 Task: Add the task  Create a new online platform for online therapy sessions to the section Fast & Ferocious in the project ArrowTech and add a Due Date to the respective task as 2023/08/08
Action: Mouse moved to (65, 266)
Screenshot: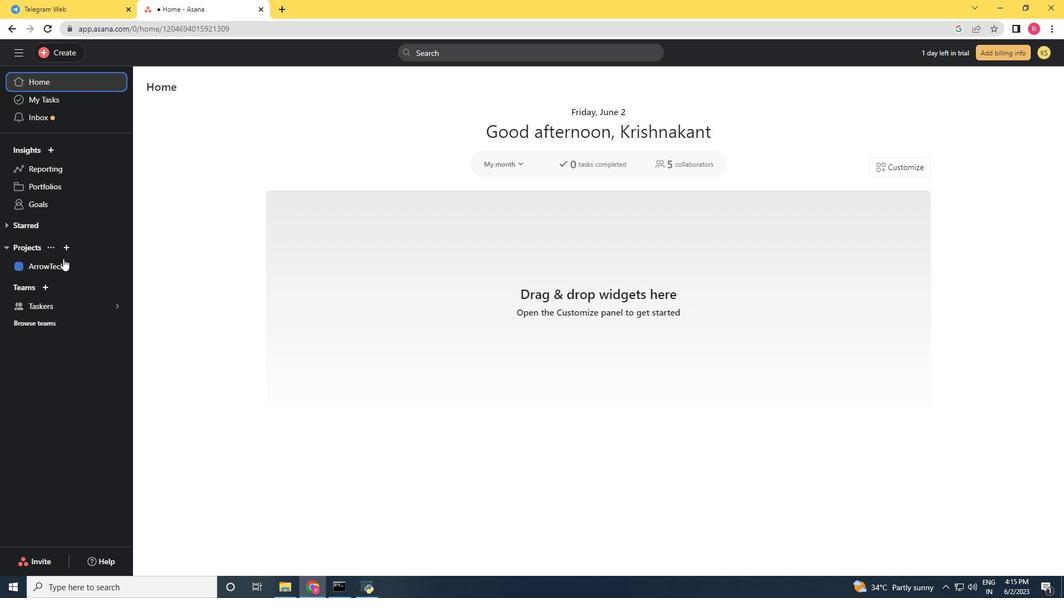 
Action: Mouse pressed left at (65, 266)
Screenshot: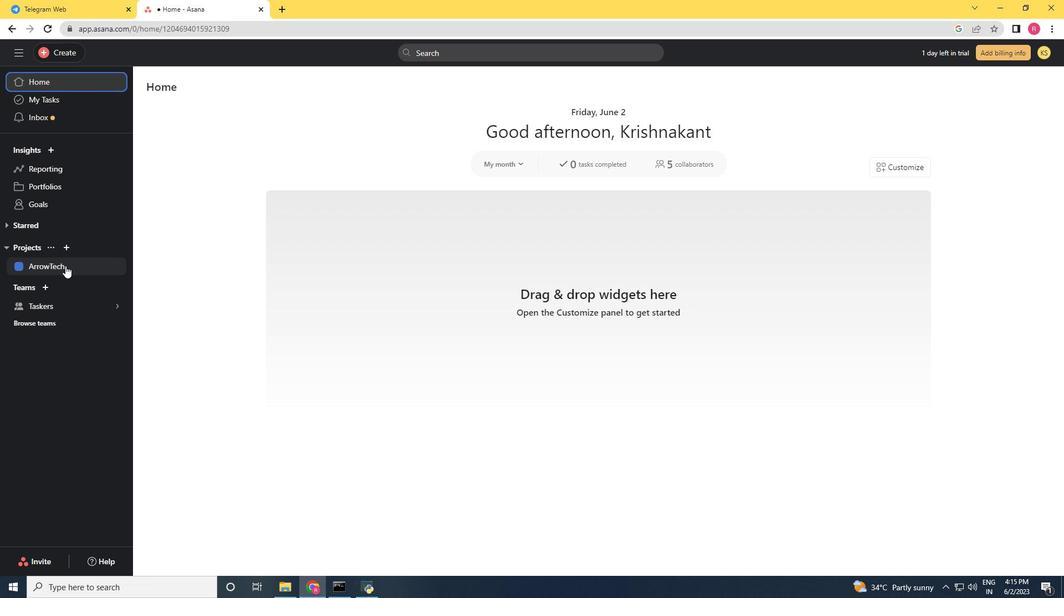 
Action: Mouse moved to (647, 303)
Screenshot: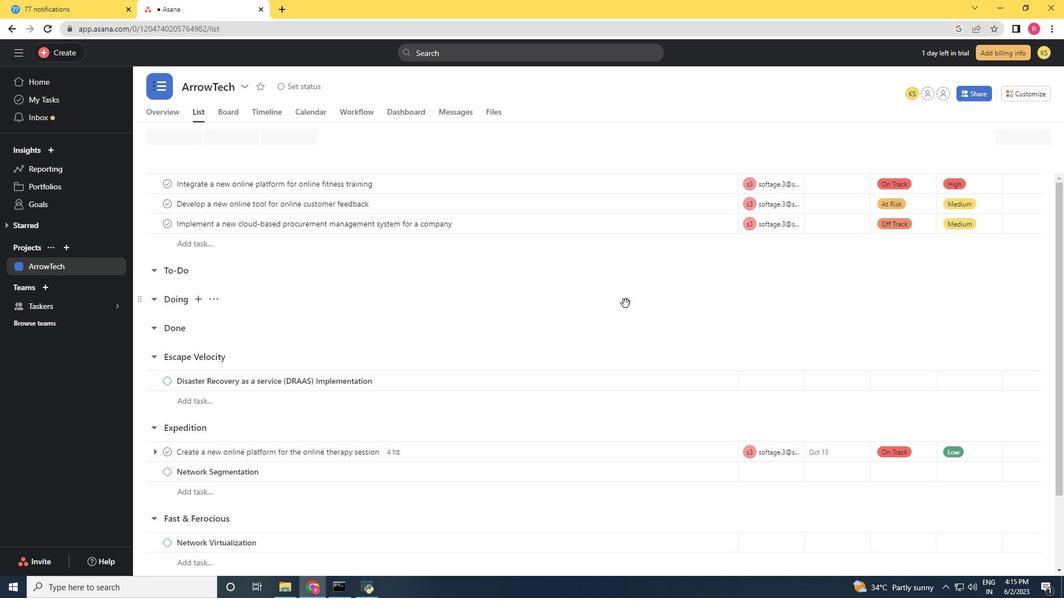 
Action: Mouse scrolled (647, 303) with delta (0, 0)
Screenshot: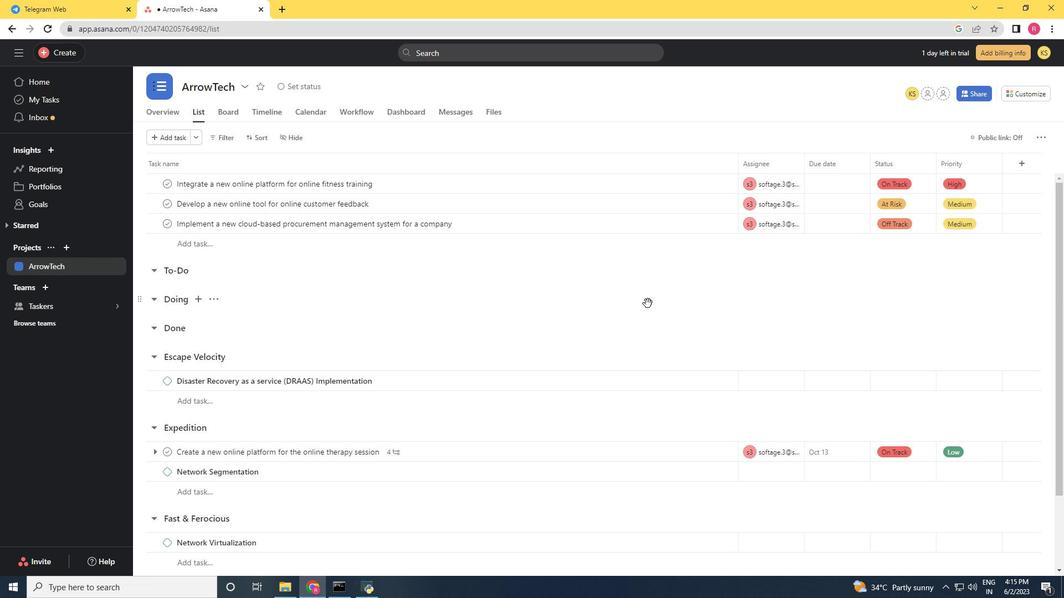 
Action: Mouse scrolled (647, 303) with delta (0, 0)
Screenshot: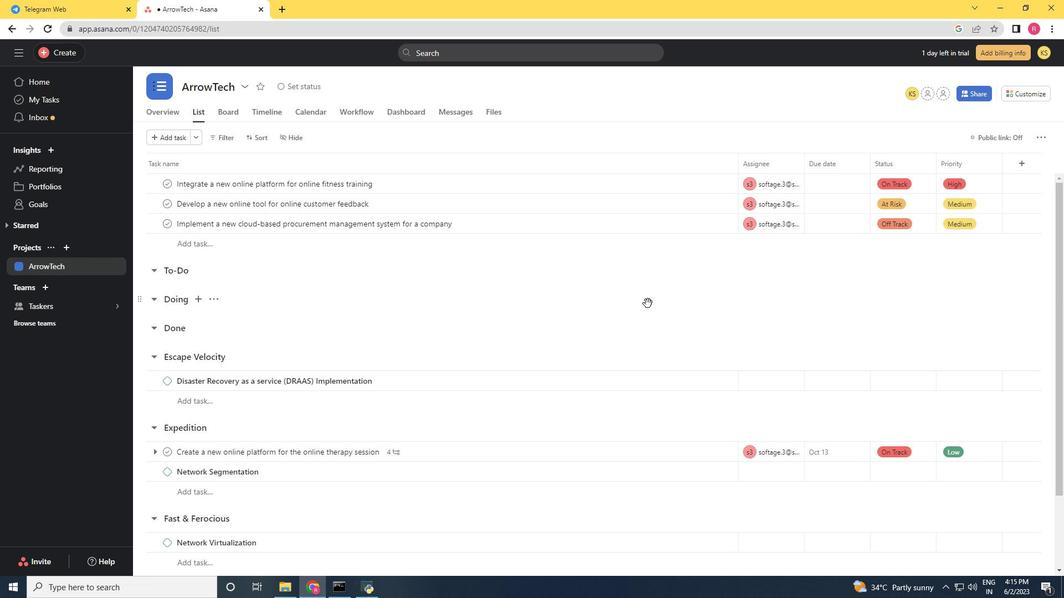 
Action: Mouse scrolled (647, 303) with delta (0, 0)
Screenshot: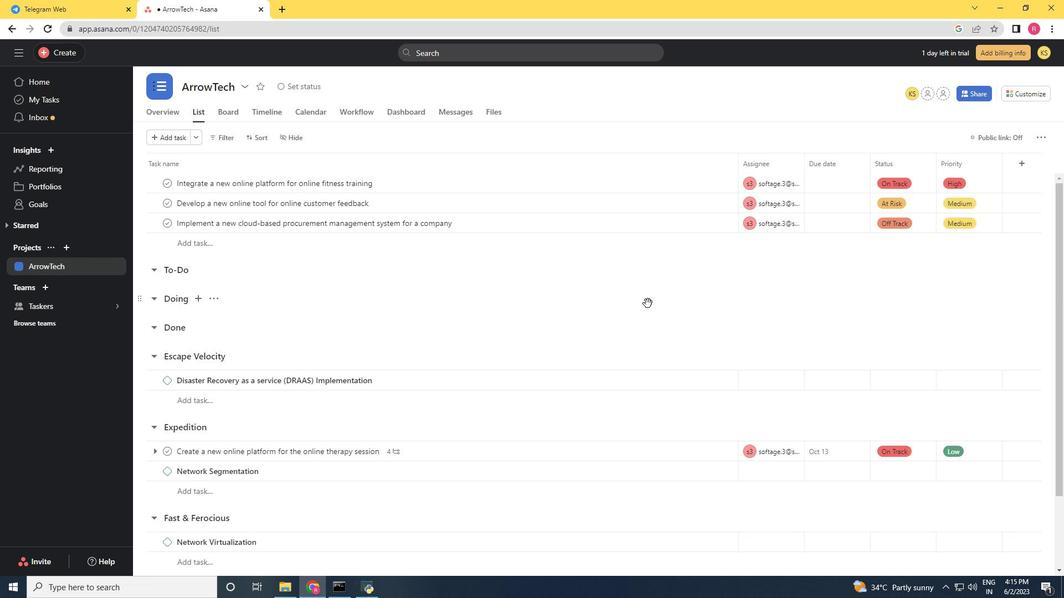 
Action: Mouse moved to (710, 365)
Screenshot: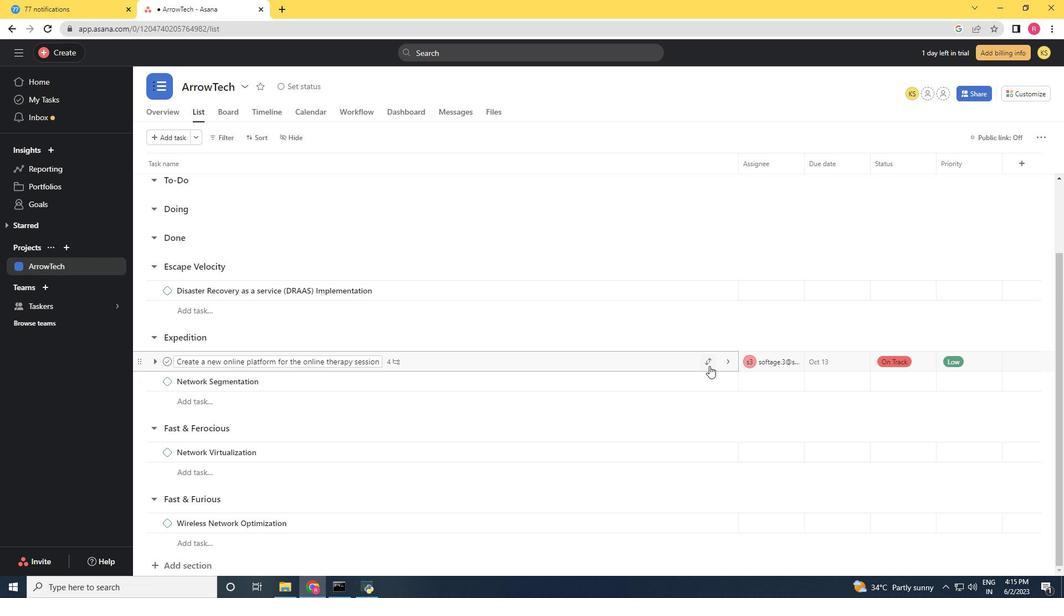 
Action: Mouse pressed left at (710, 365)
Screenshot: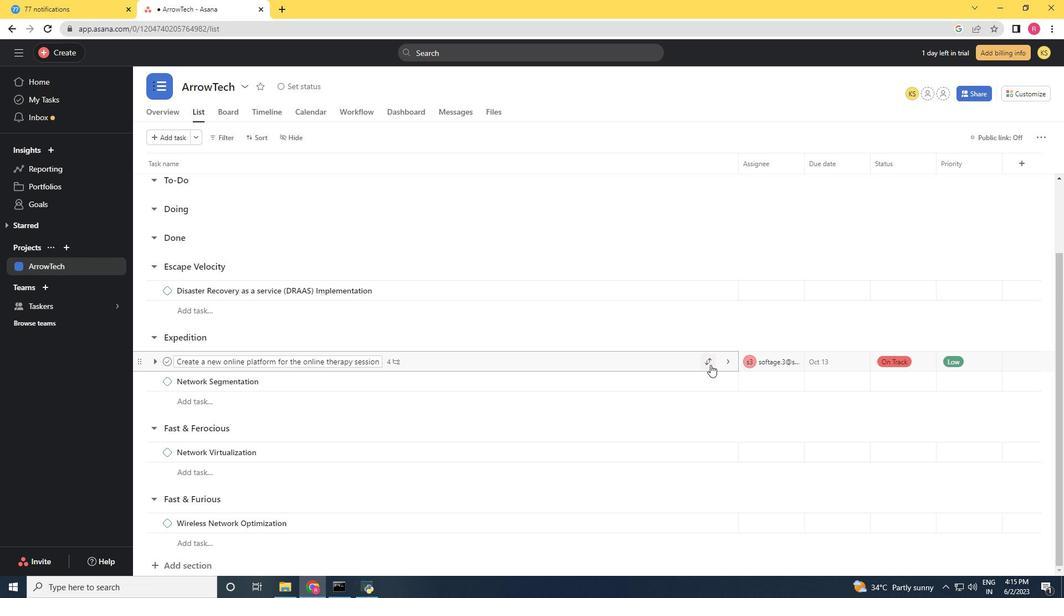 
Action: Mouse moved to (692, 520)
Screenshot: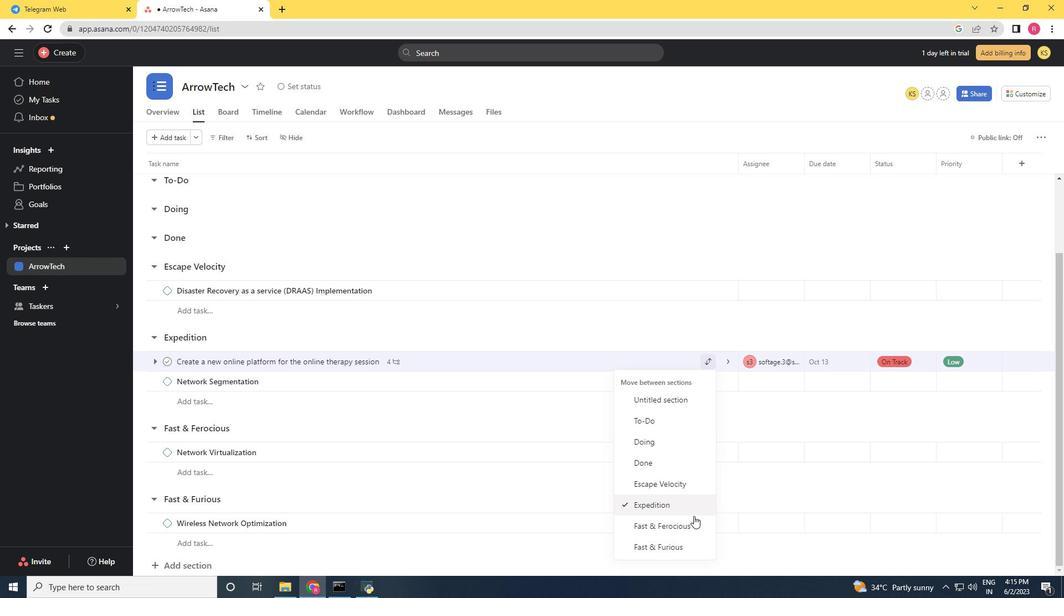 
Action: Mouse pressed left at (692, 520)
Screenshot: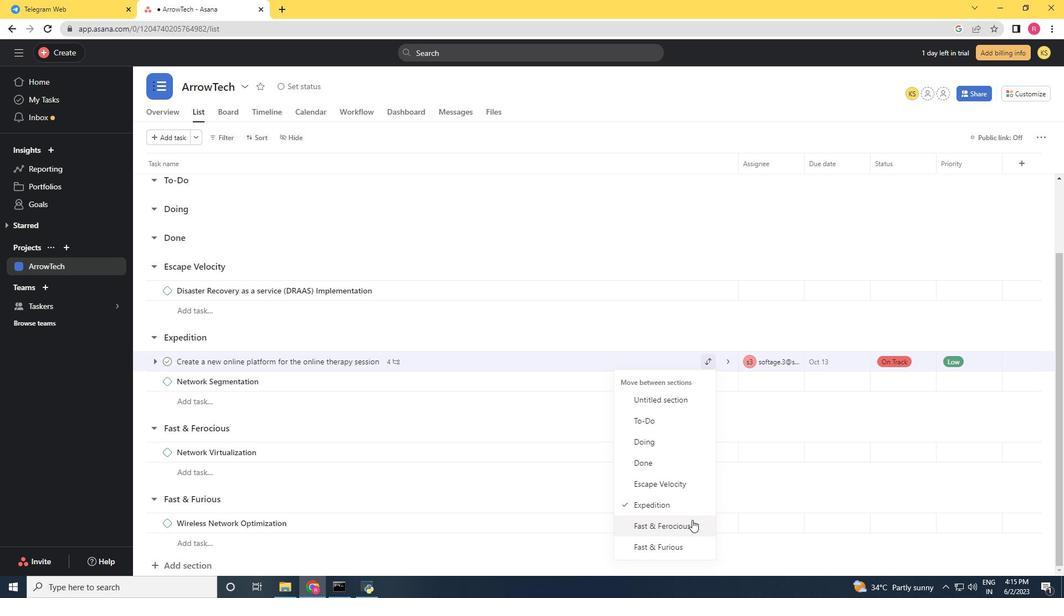 
Action: Mouse moved to (702, 513)
Screenshot: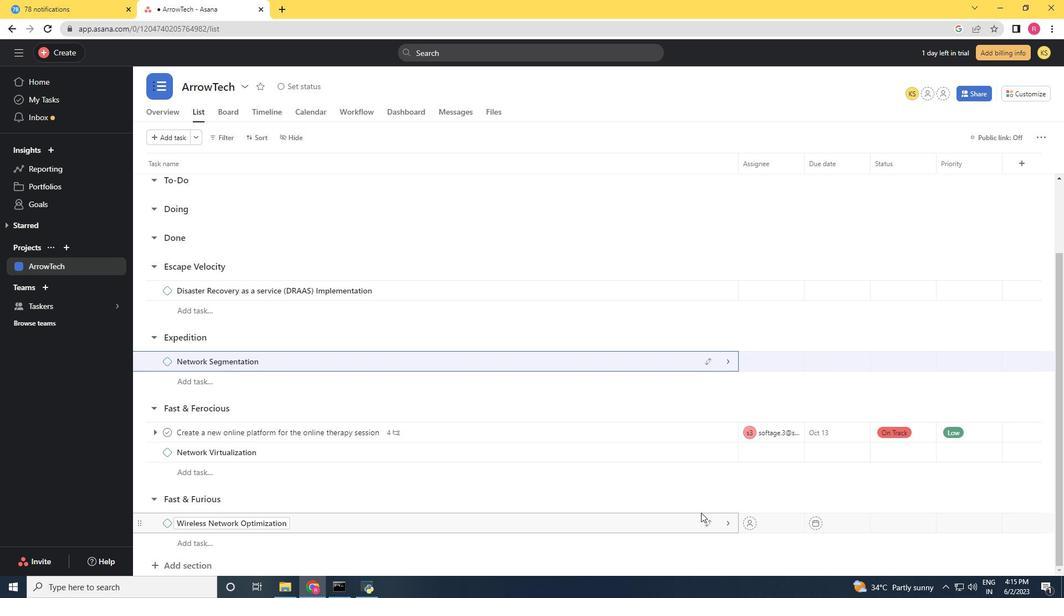 
Action: Mouse scrolled (702, 512) with delta (0, 0)
Screenshot: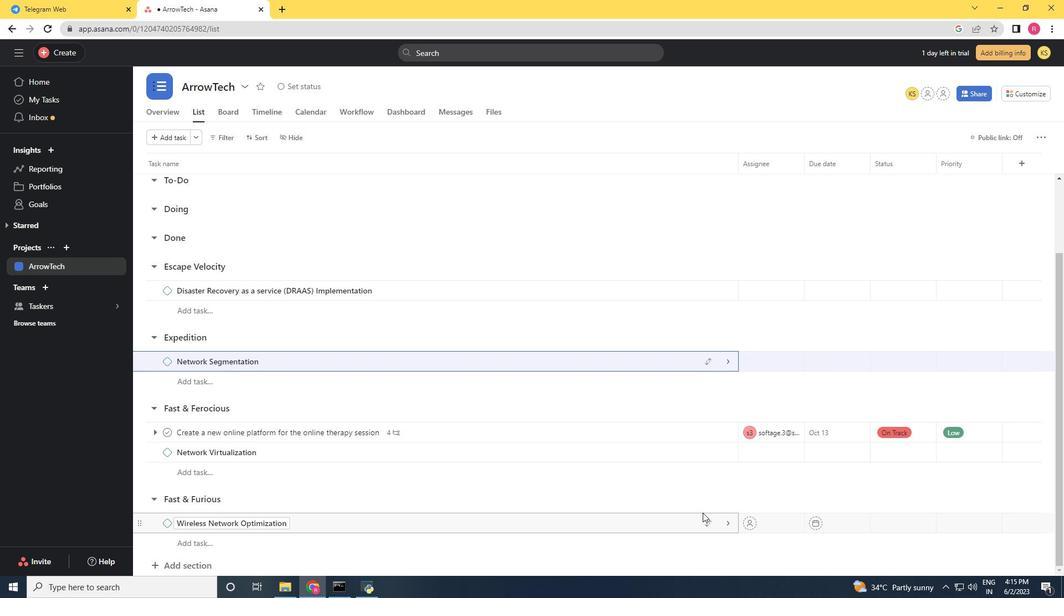 
Action: Mouse scrolled (702, 512) with delta (0, 0)
Screenshot: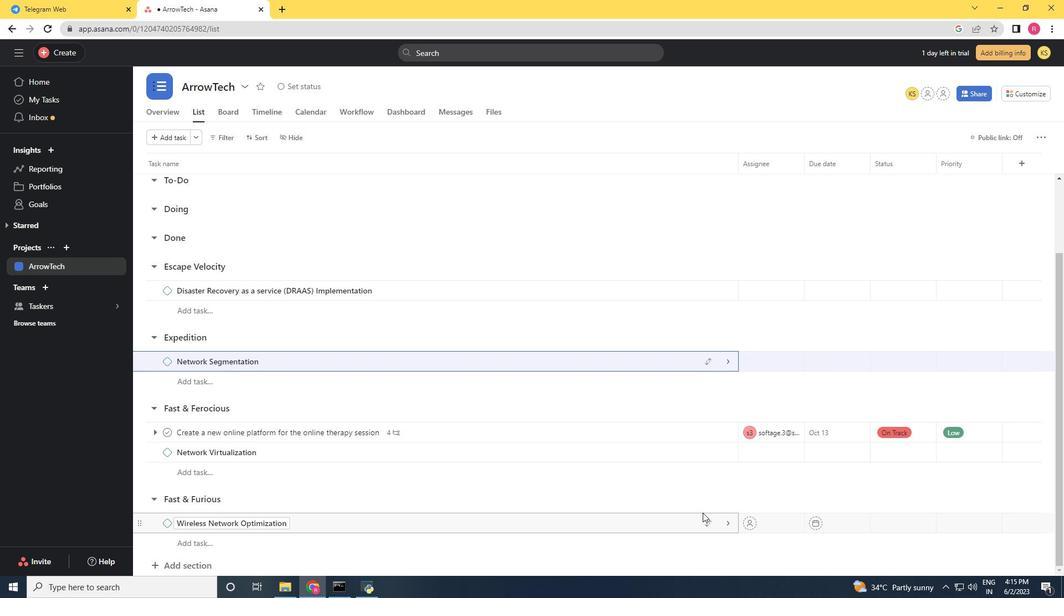 
Action: Mouse scrolled (702, 512) with delta (0, 0)
Screenshot: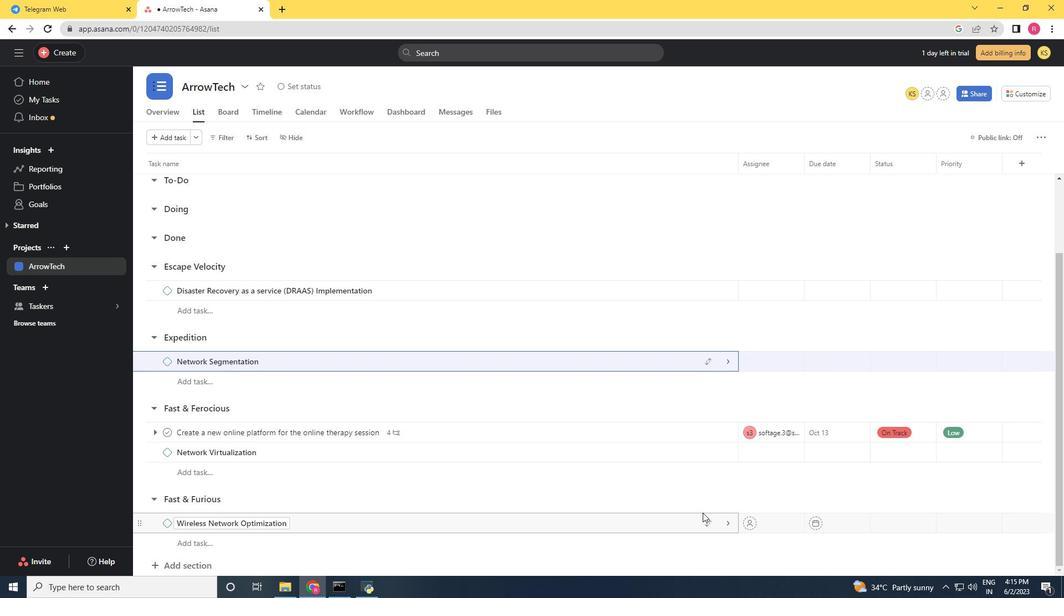 
Action: Mouse moved to (611, 435)
Screenshot: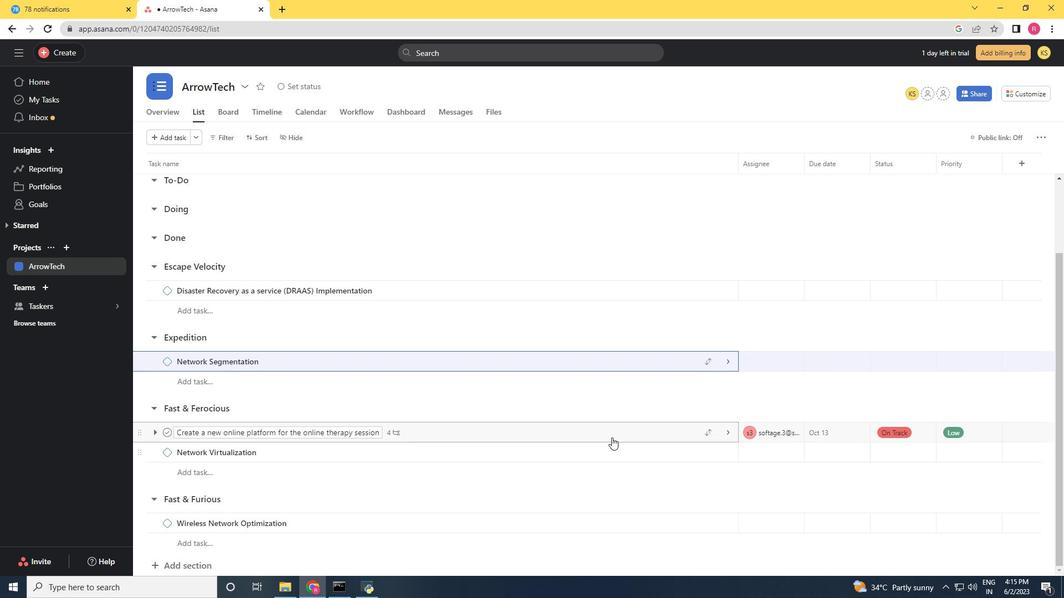 
Action: Mouse pressed left at (611, 435)
Screenshot: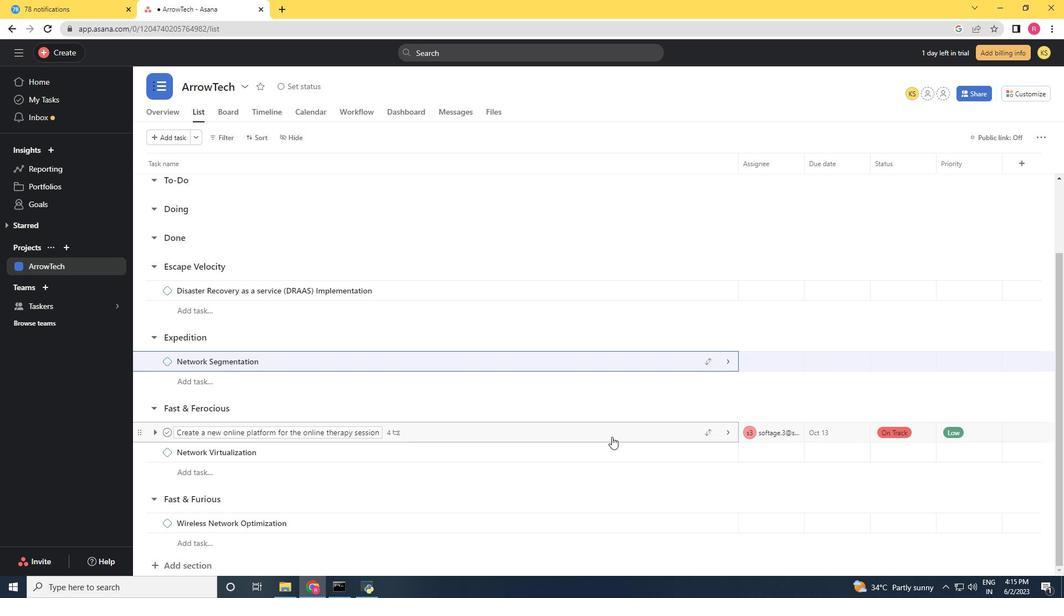 
Action: Mouse moved to (823, 243)
Screenshot: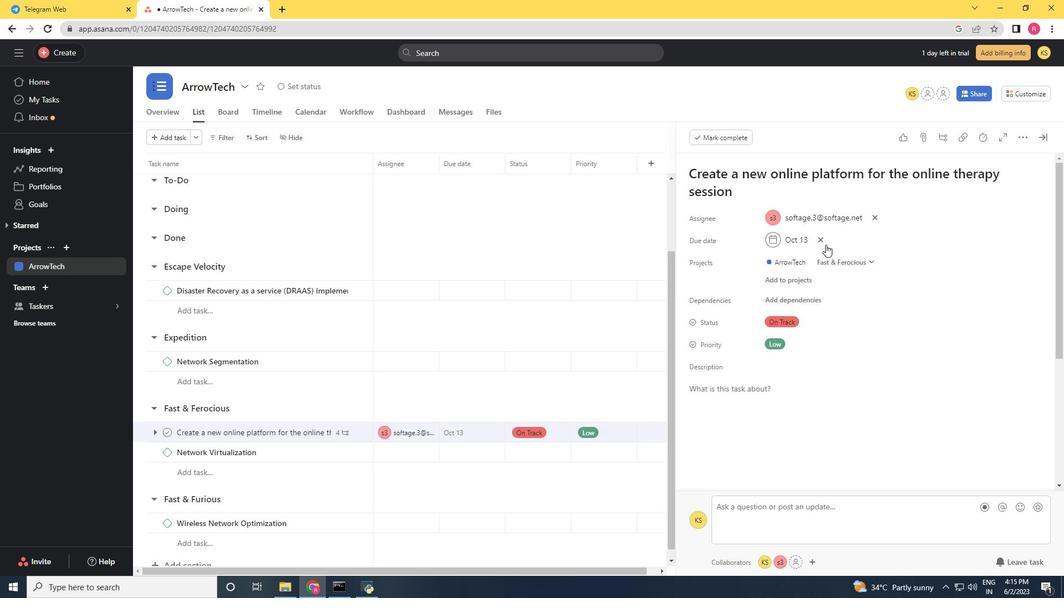 
Action: Mouse pressed left at (823, 243)
Screenshot: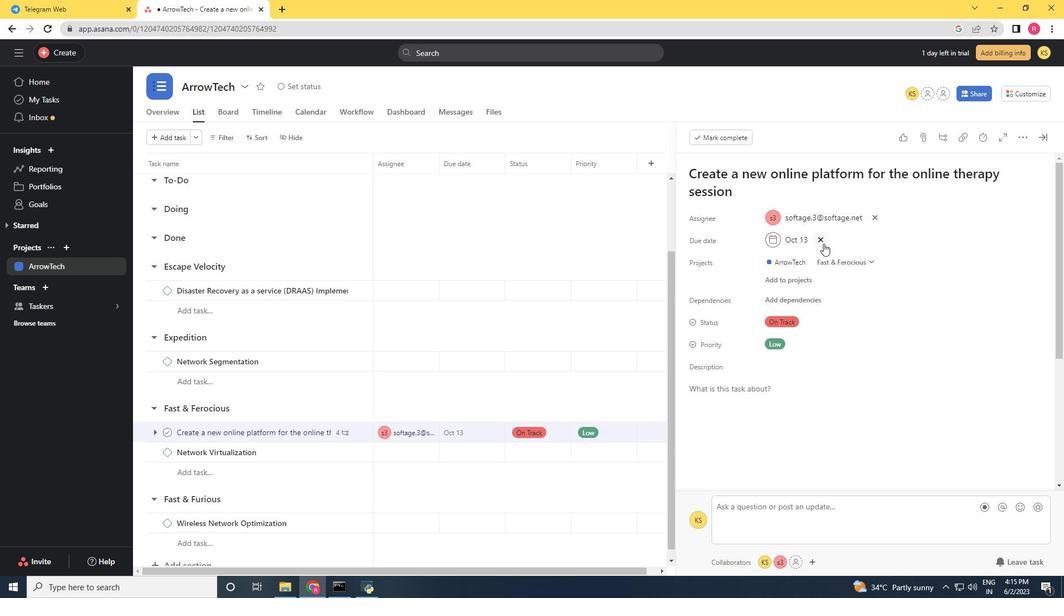 
Action: Mouse moved to (790, 238)
Screenshot: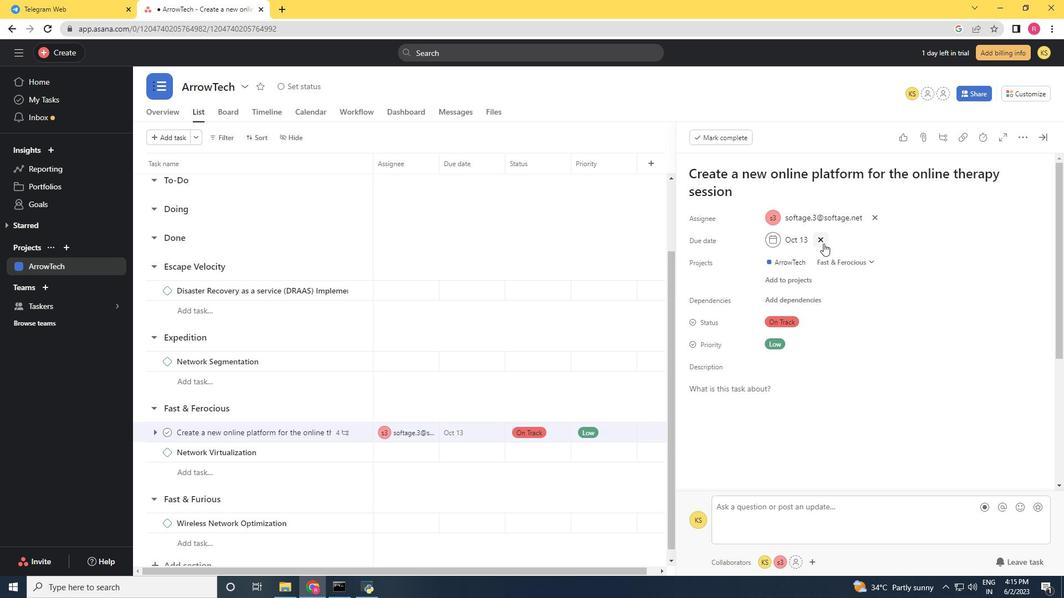 
Action: Mouse pressed left at (790, 238)
Screenshot: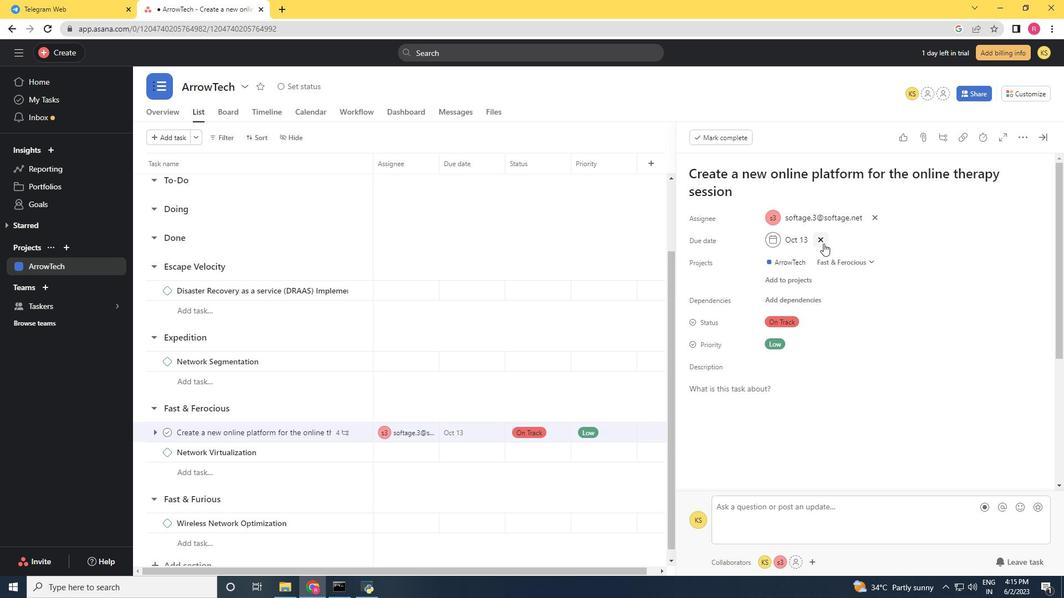 
Action: Mouse moved to (897, 297)
Screenshot: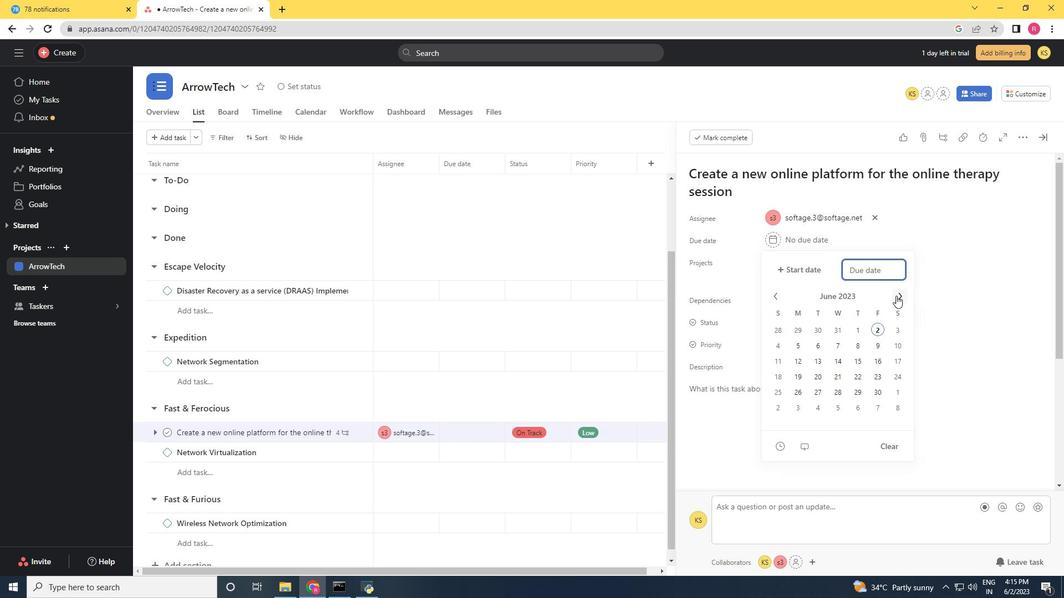 
Action: Mouse pressed left at (897, 297)
Screenshot: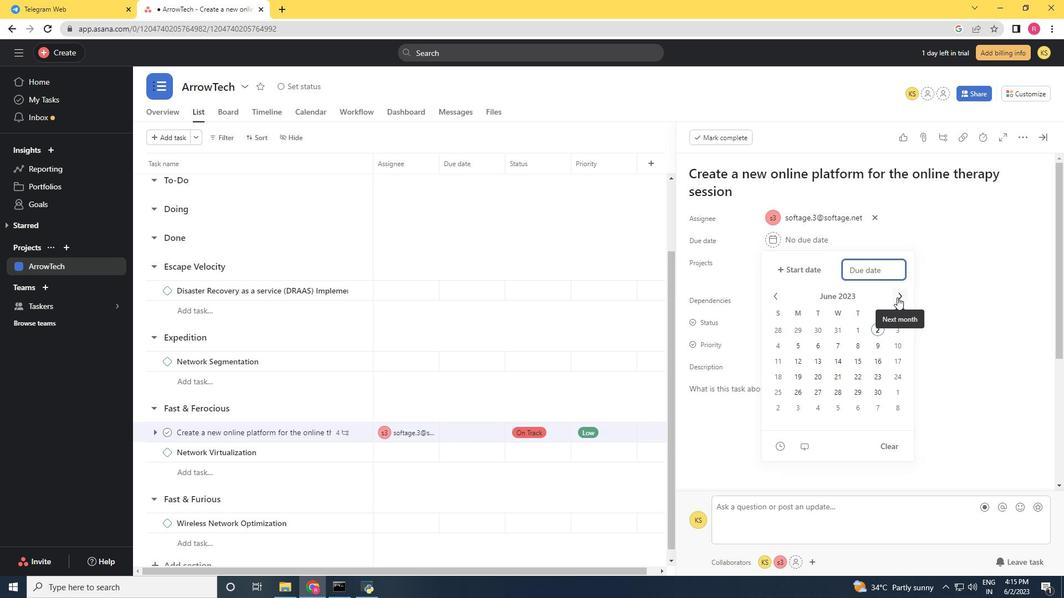 
Action: Mouse pressed left at (897, 297)
Screenshot: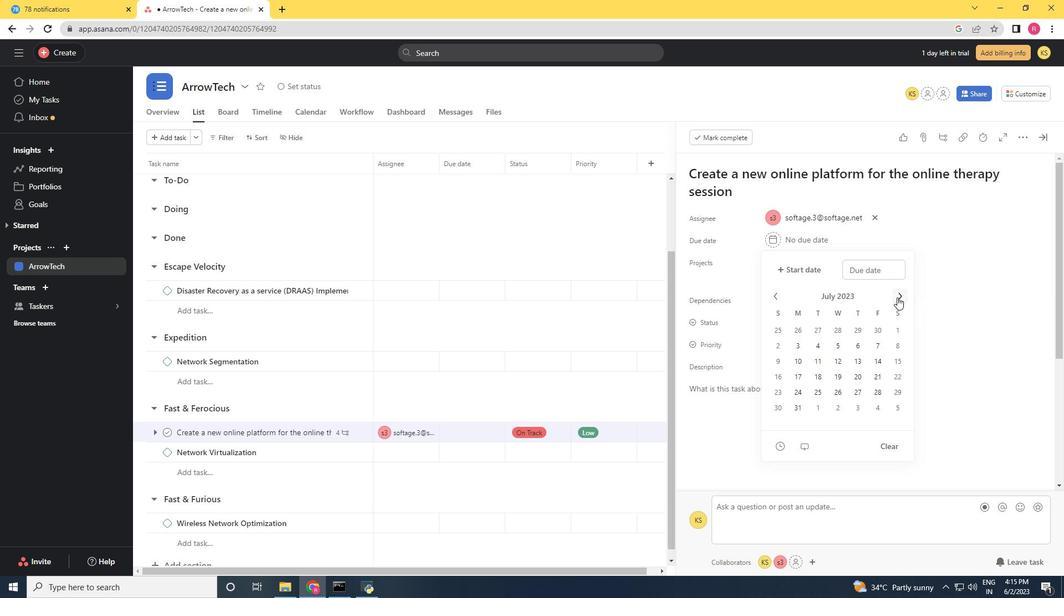 
Action: Mouse pressed left at (897, 297)
Screenshot: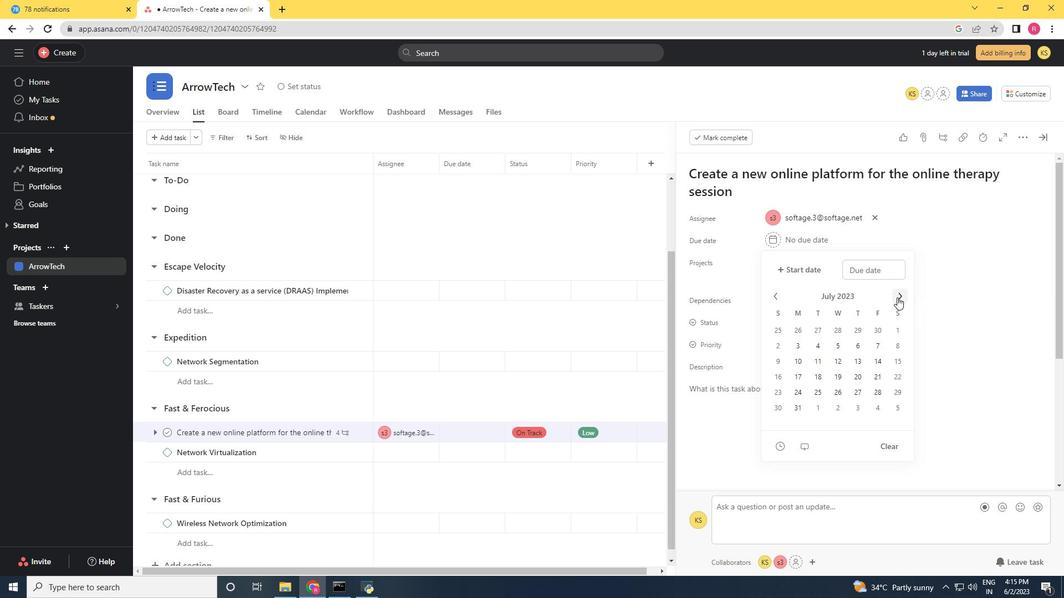 
Action: Mouse moved to (773, 299)
Screenshot: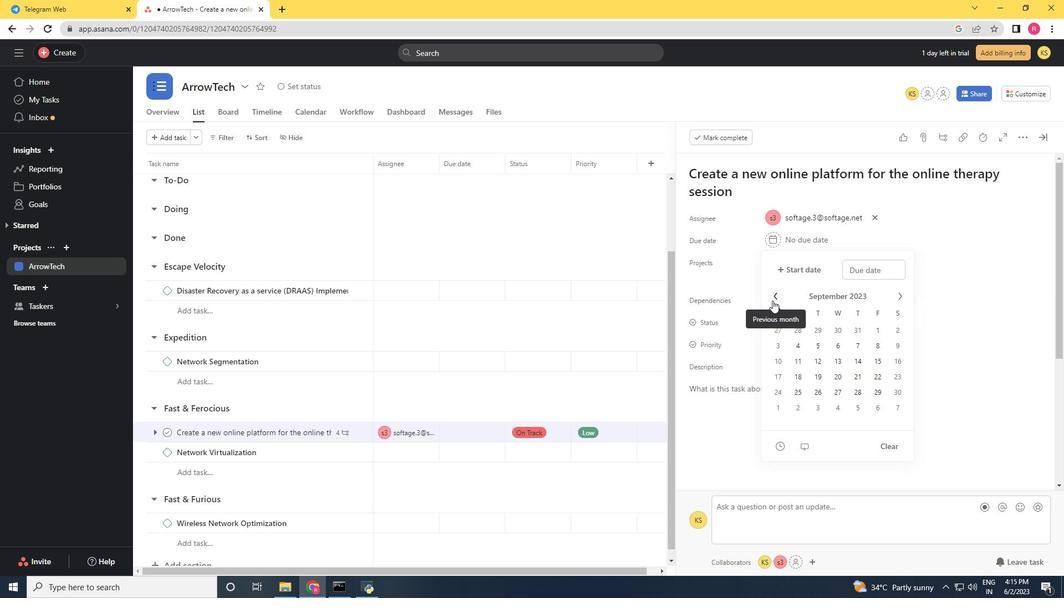 
Action: Mouse pressed left at (773, 299)
Screenshot: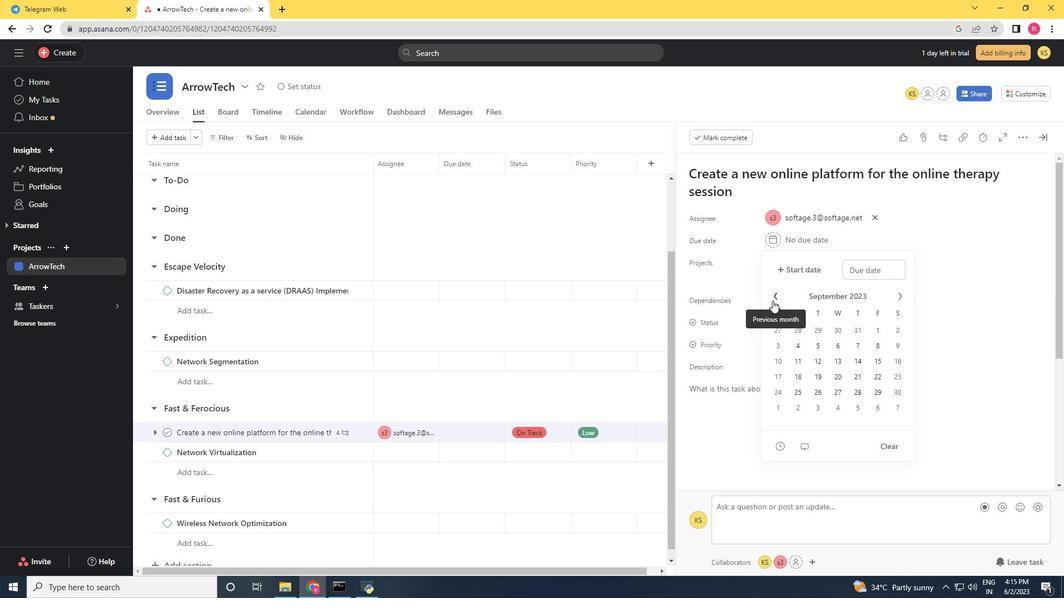 
Action: Mouse moved to (814, 341)
Screenshot: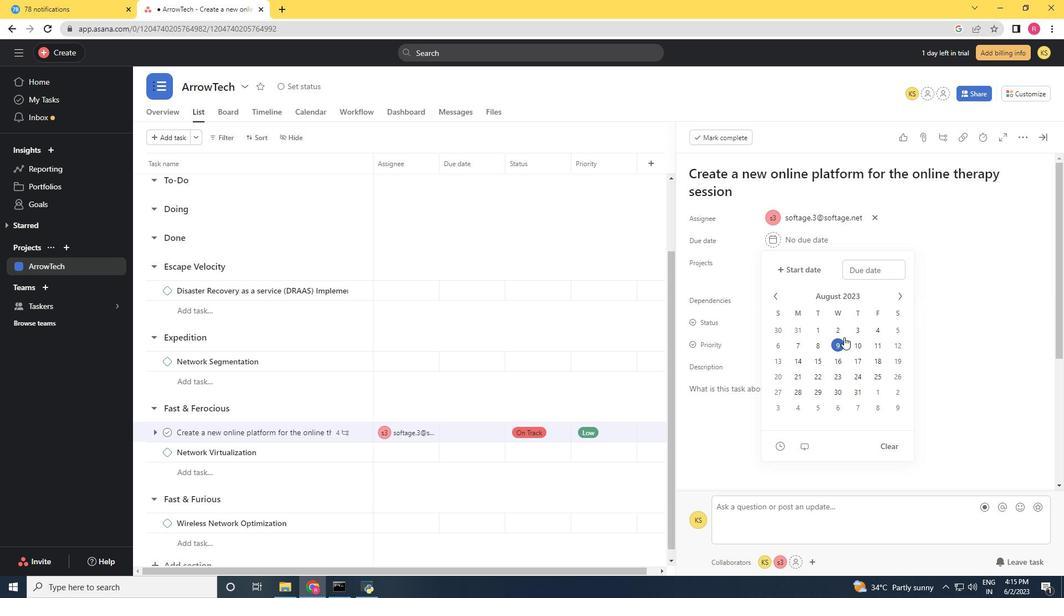 
Action: Mouse pressed left at (814, 341)
Screenshot: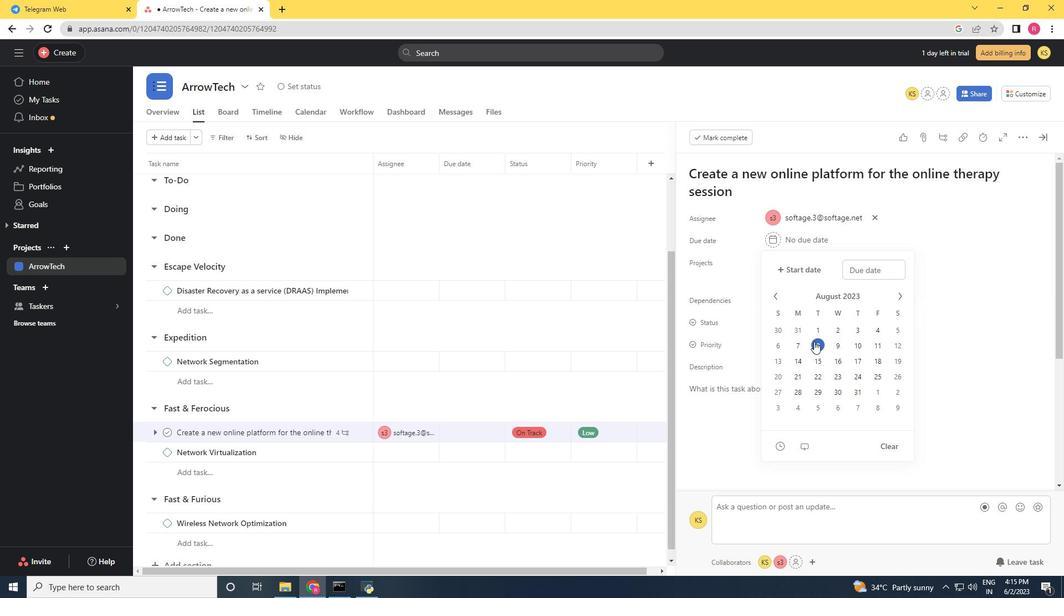
Action: Mouse moved to (964, 330)
Screenshot: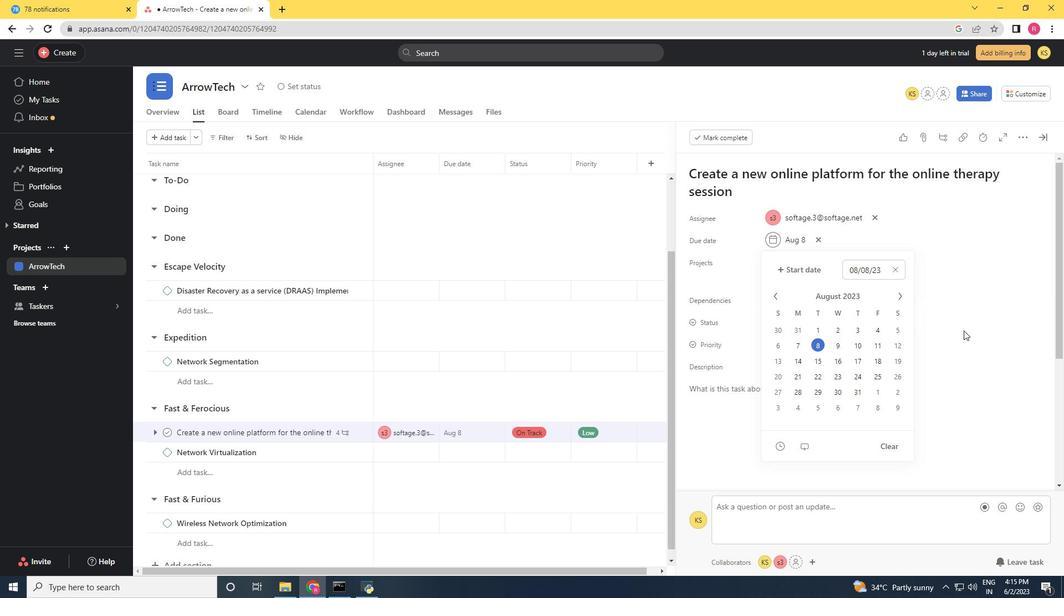 
Action: Mouse pressed left at (964, 330)
Screenshot: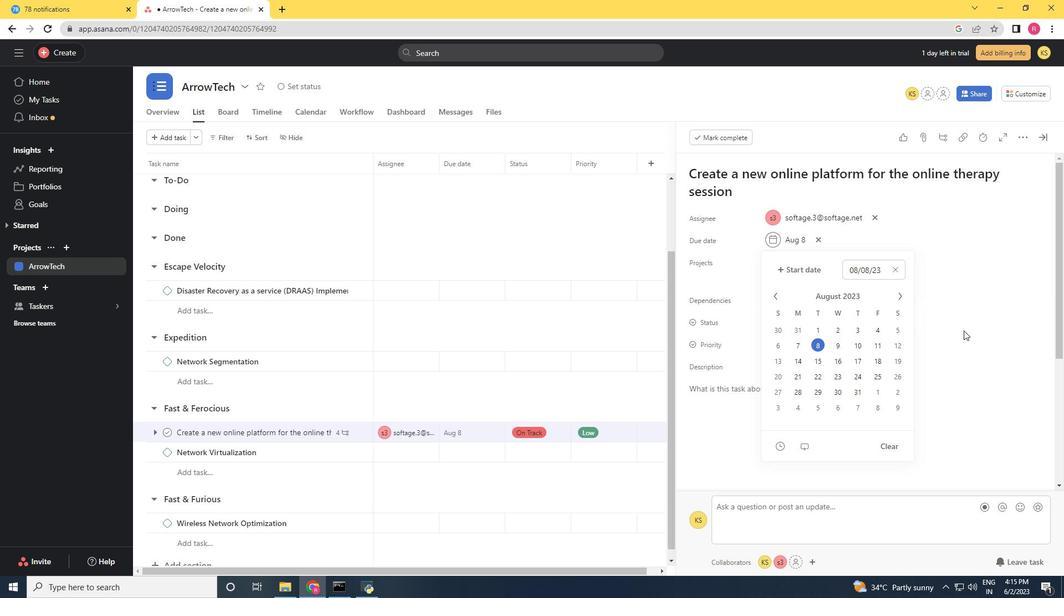 
Action: Mouse moved to (1048, 140)
Screenshot: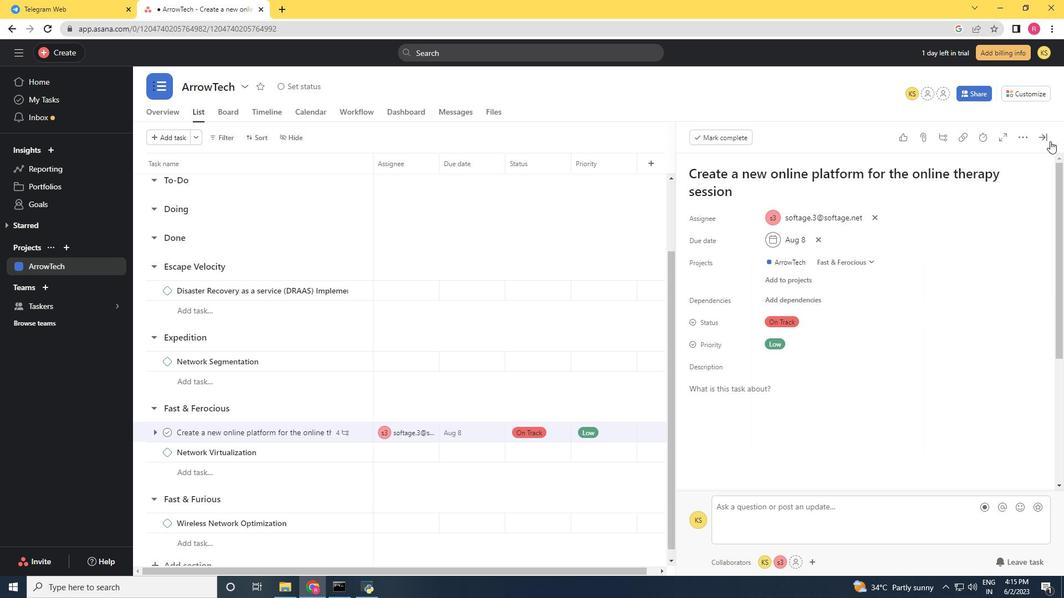 
Action: Mouse pressed left at (1048, 140)
Screenshot: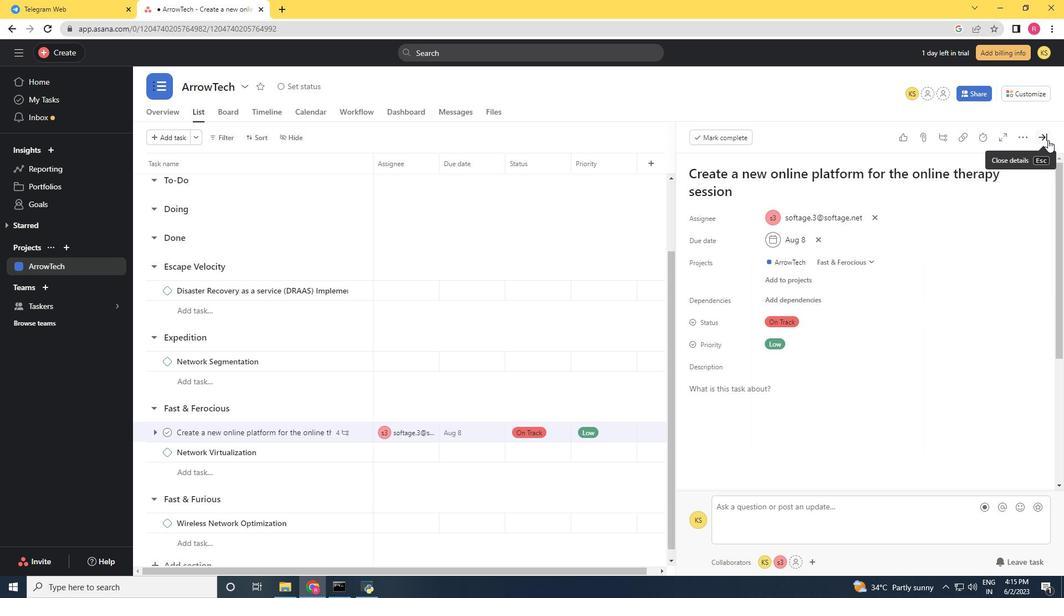 
Action: Mouse moved to (548, 299)
Screenshot: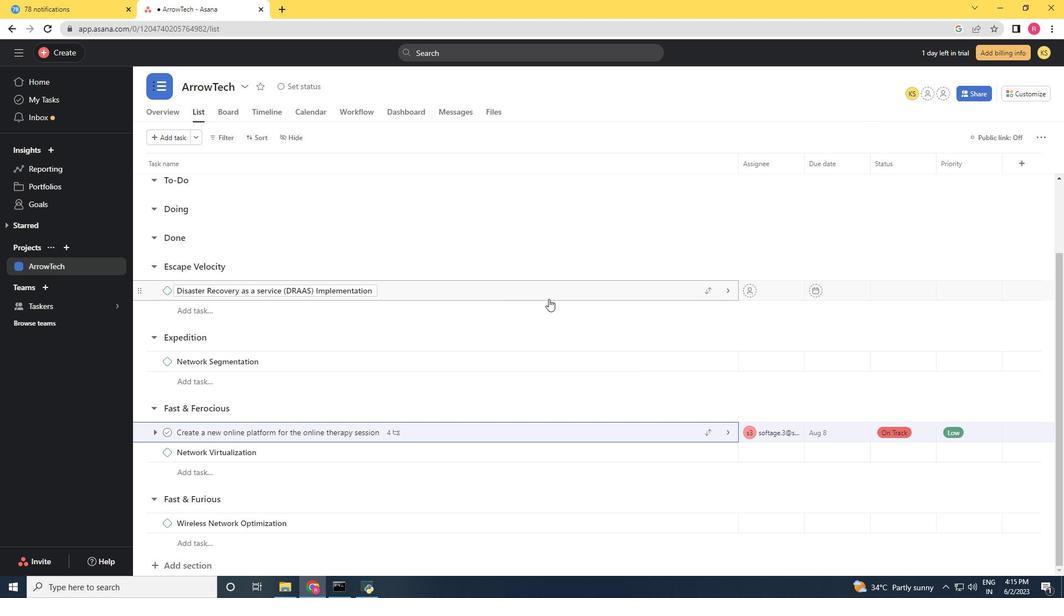 
